 Task: Create in the project ArcticForge and in the Backlog issue 'Improve performance when searching large data sets' a child issue 'Integration with applicant tracking systems', and assign it to team member softage.1@softage.net. Create in the project ArcticForge and in the Backlog issue 'Implement user permissions to restrict access to sensitive data' a child issue 'Big data model interpretability and fairness testing and optimization', and assign it to team member softage.2@softage.net
Action: Mouse moved to (53, 56)
Screenshot: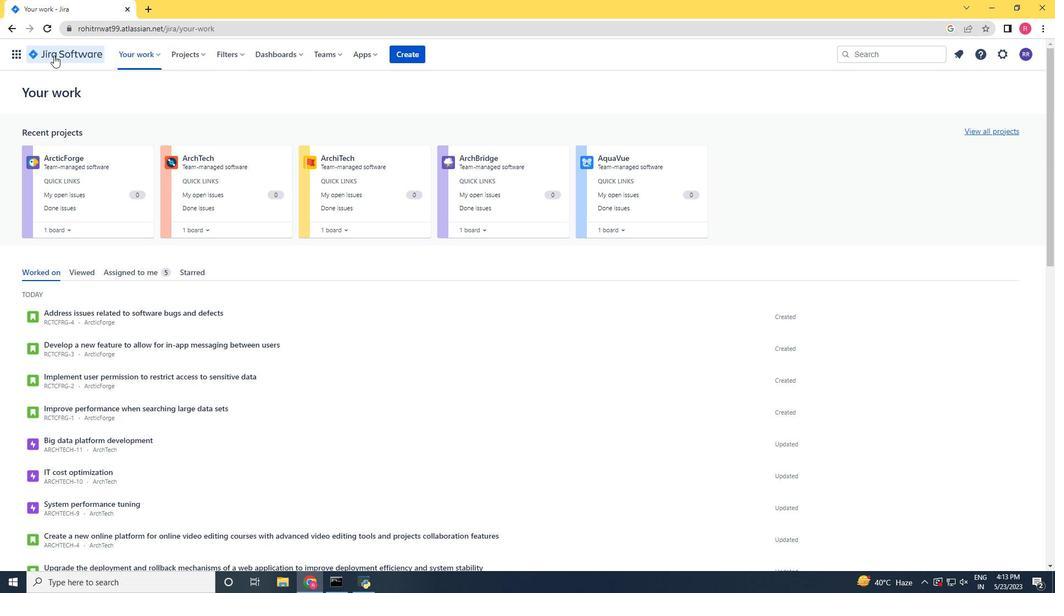 
Action: Mouse pressed left at (53, 56)
Screenshot: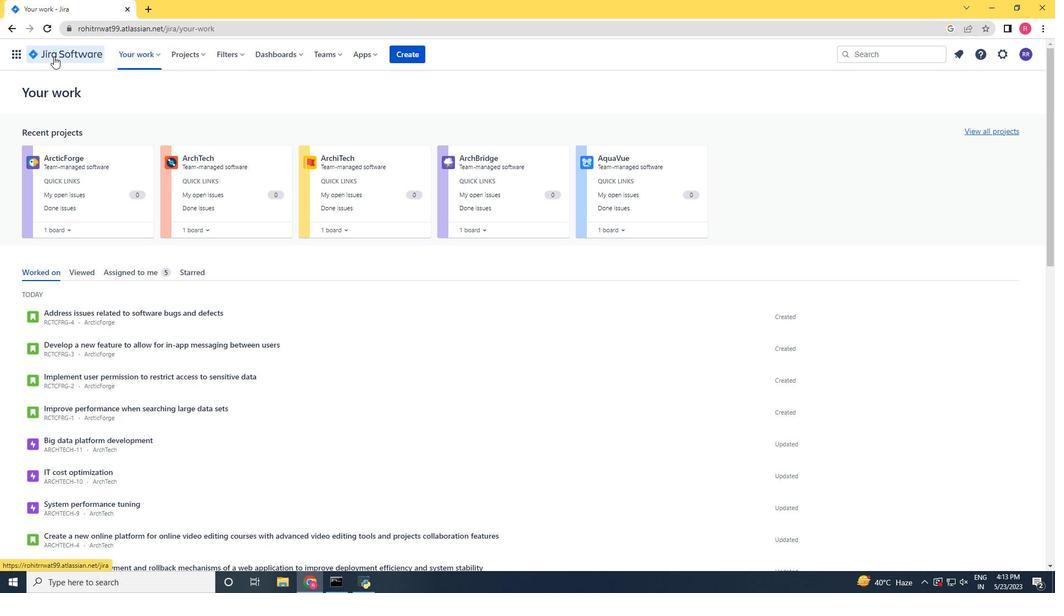 
Action: Mouse moved to (195, 56)
Screenshot: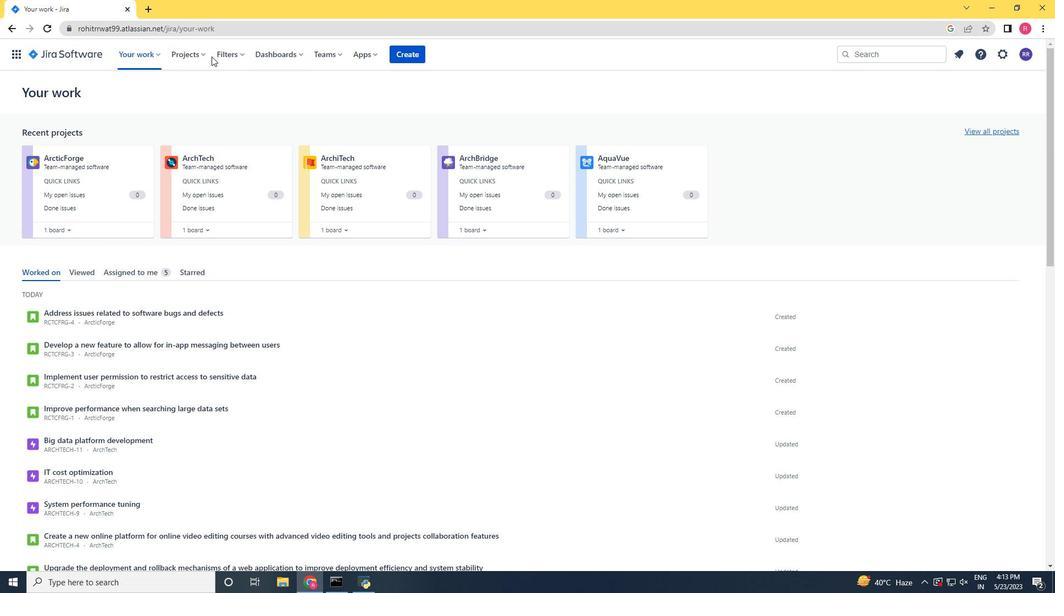 
Action: Mouse pressed left at (195, 56)
Screenshot: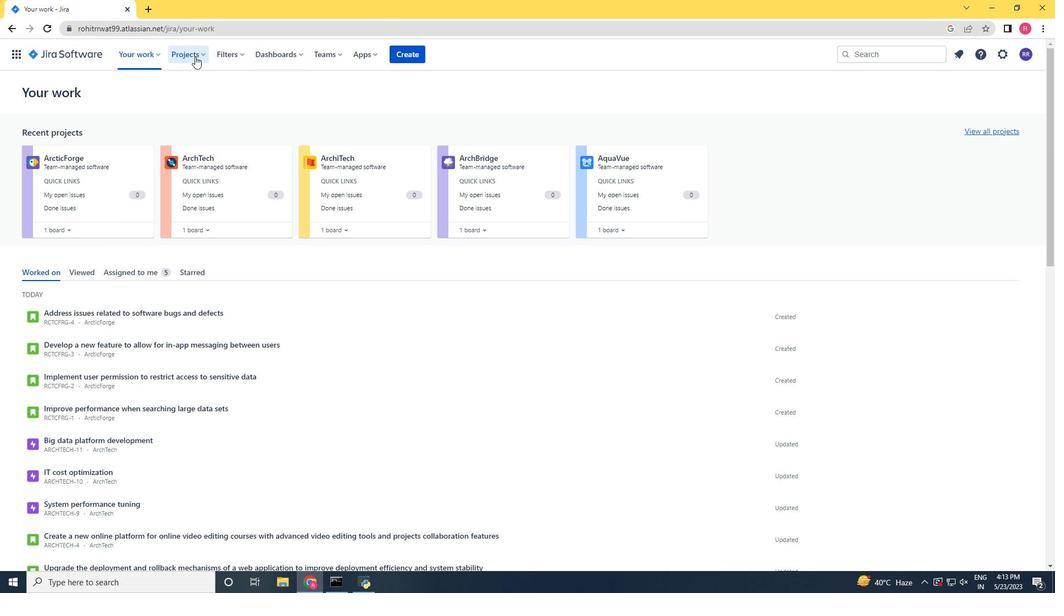 
Action: Mouse moved to (196, 98)
Screenshot: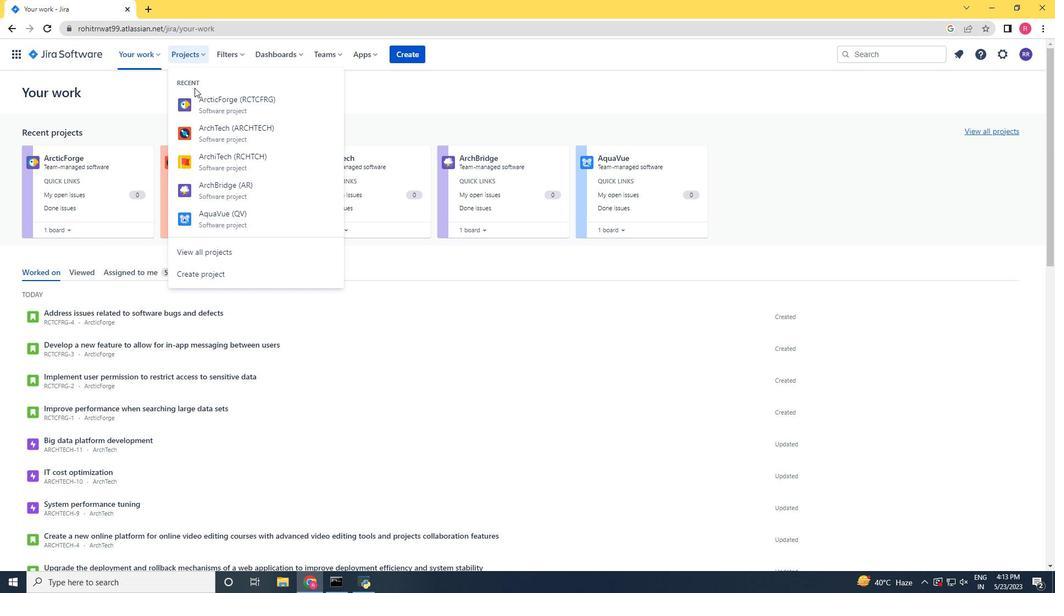 
Action: Mouse pressed left at (196, 98)
Screenshot: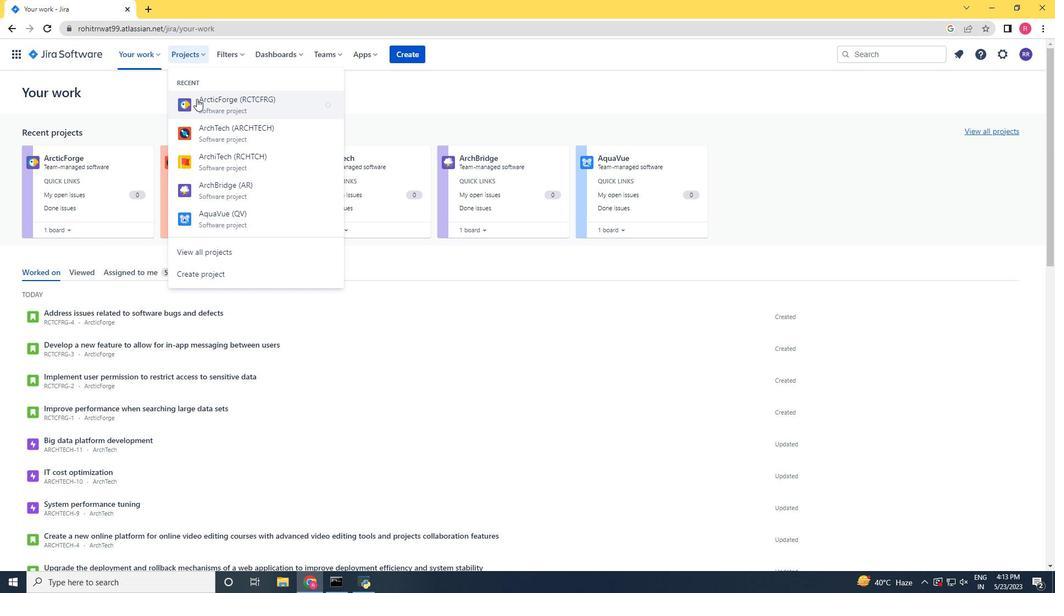 
Action: Mouse moved to (79, 172)
Screenshot: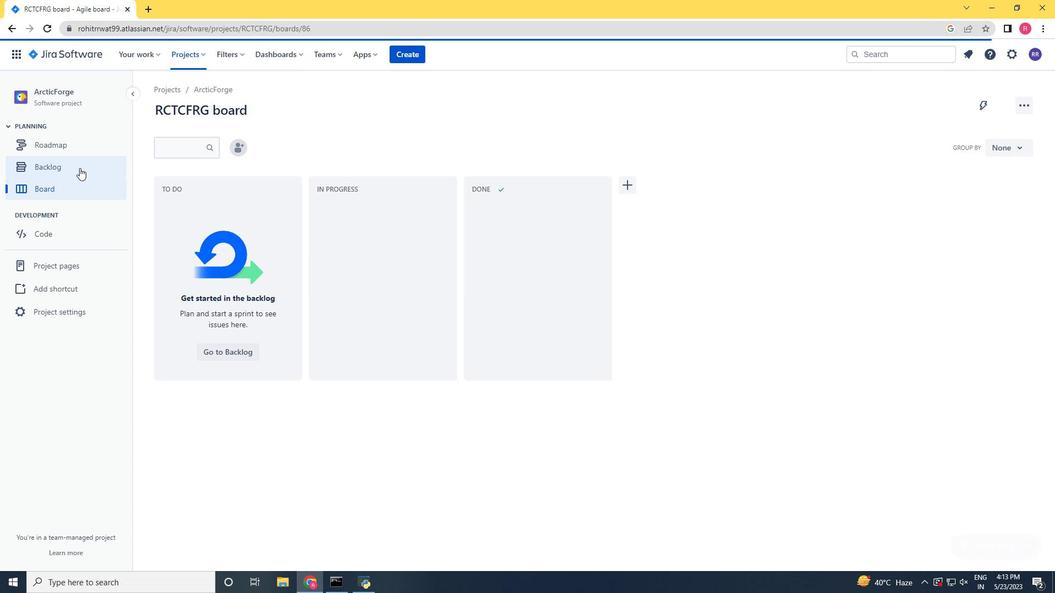 
Action: Mouse pressed left at (79, 172)
Screenshot: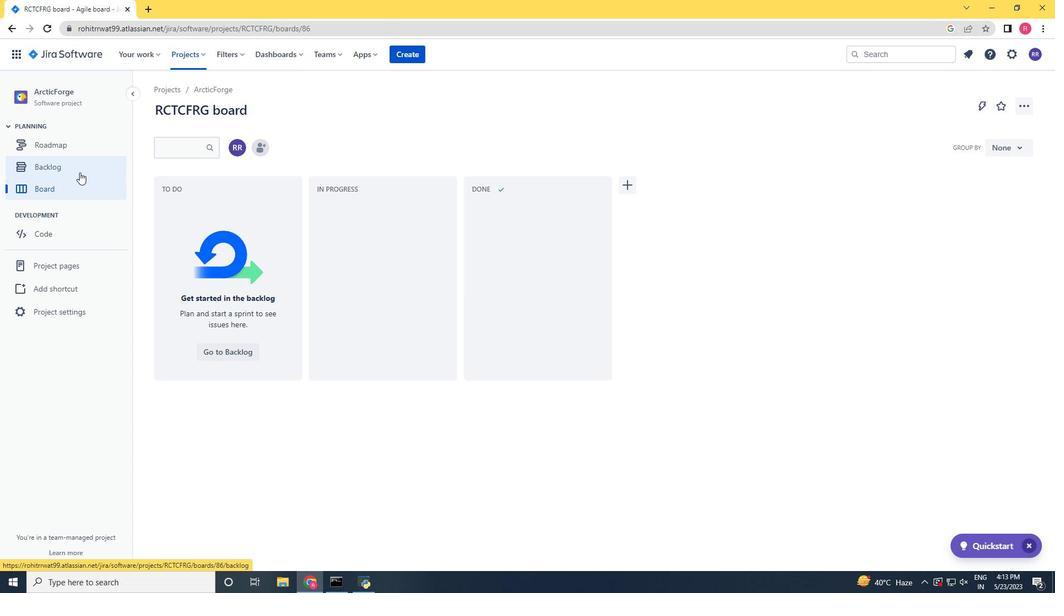 
Action: Mouse moved to (301, 307)
Screenshot: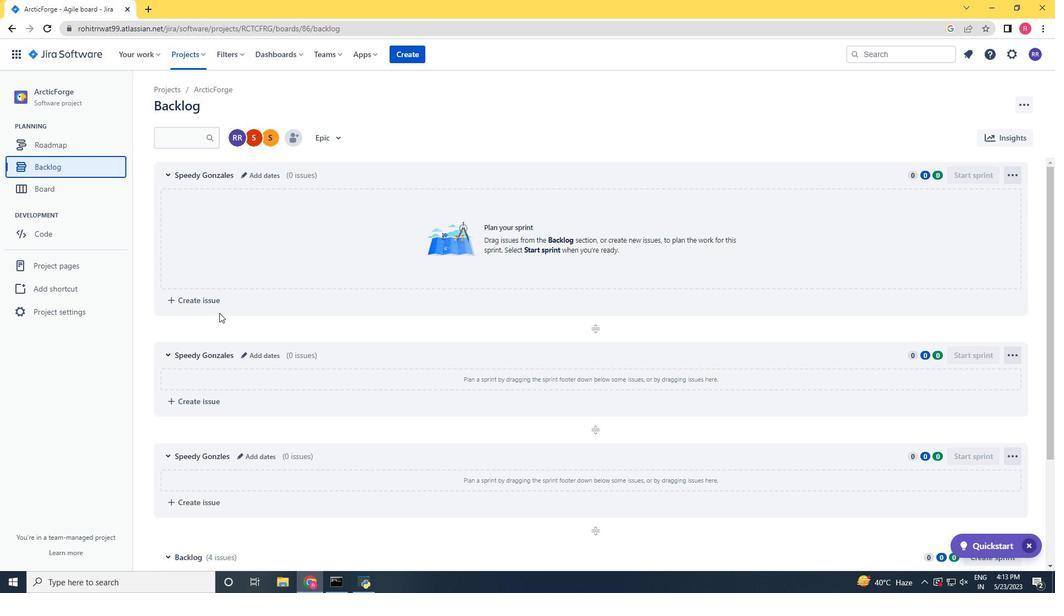 
Action: Mouse scrolled (301, 306) with delta (0, 0)
Screenshot: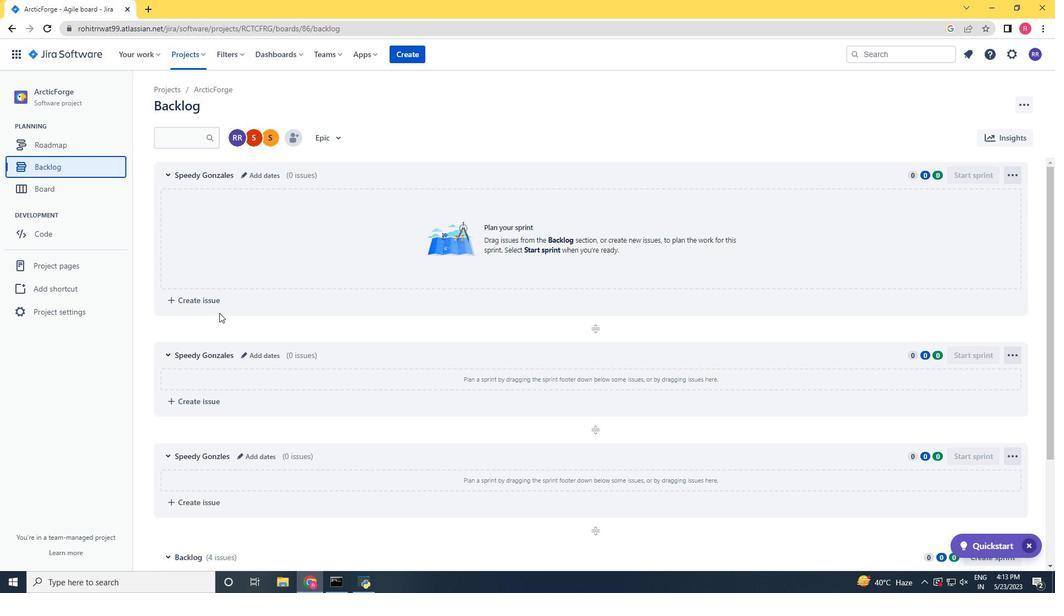 
Action: Mouse moved to (303, 310)
Screenshot: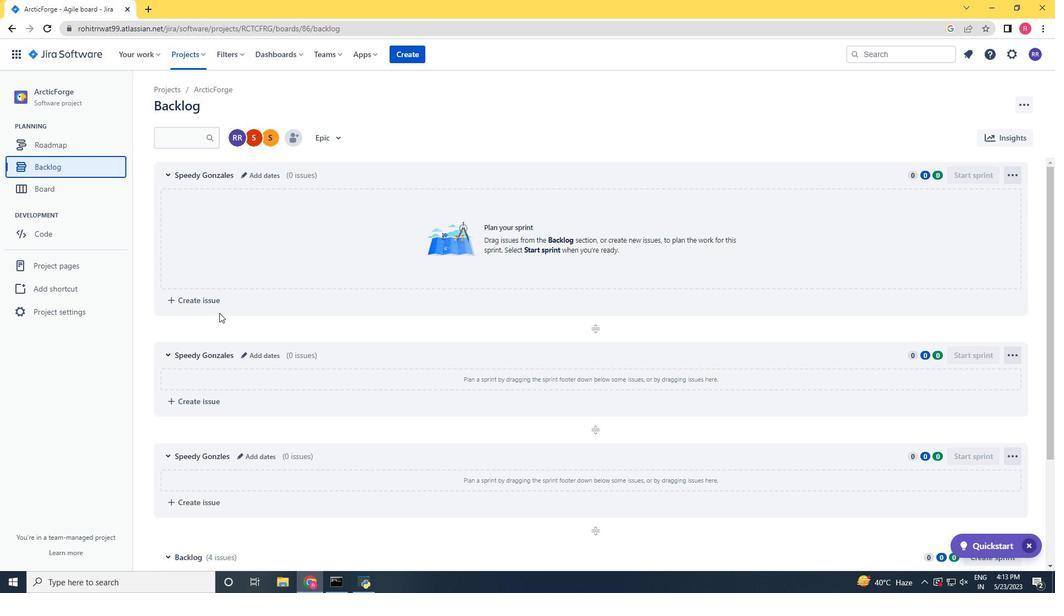 
Action: Mouse scrolled (303, 309) with delta (0, 0)
Screenshot: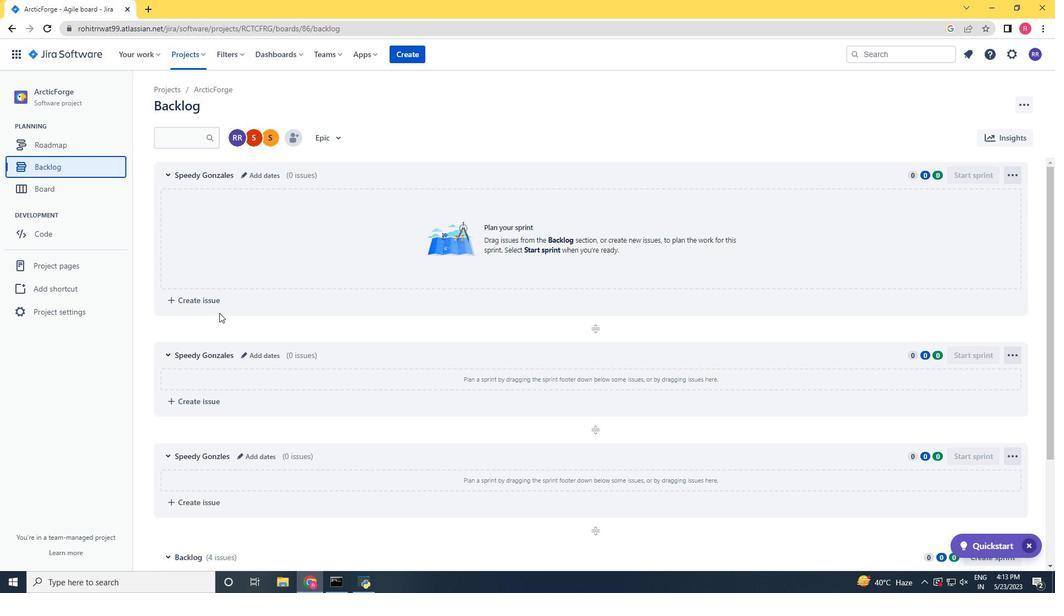 
Action: Mouse moved to (303, 312)
Screenshot: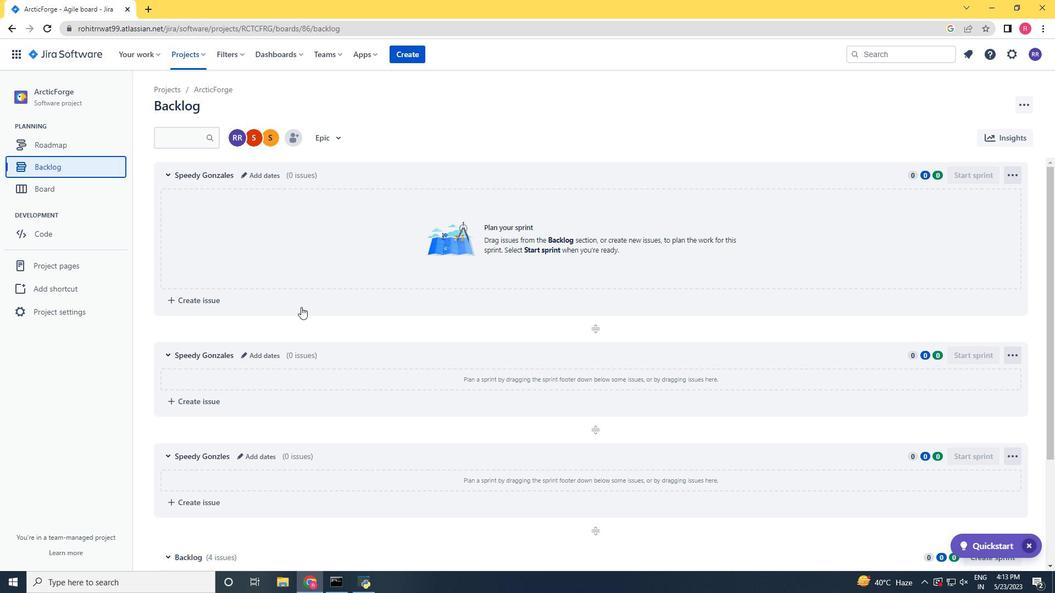 
Action: Mouse scrolled (303, 311) with delta (0, 0)
Screenshot: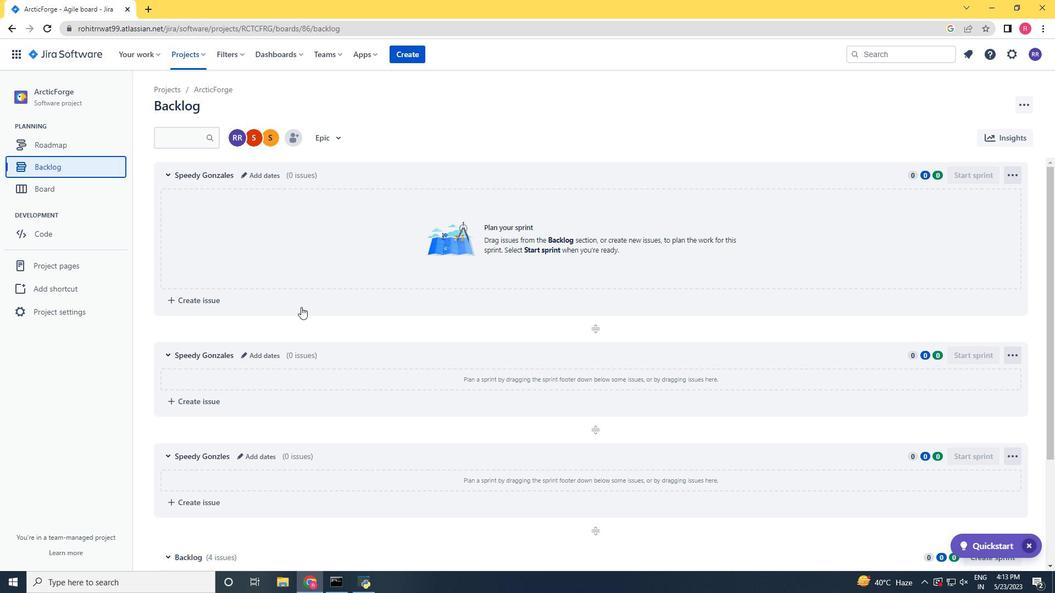 
Action: Mouse moved to (304, 313)
Screenshot: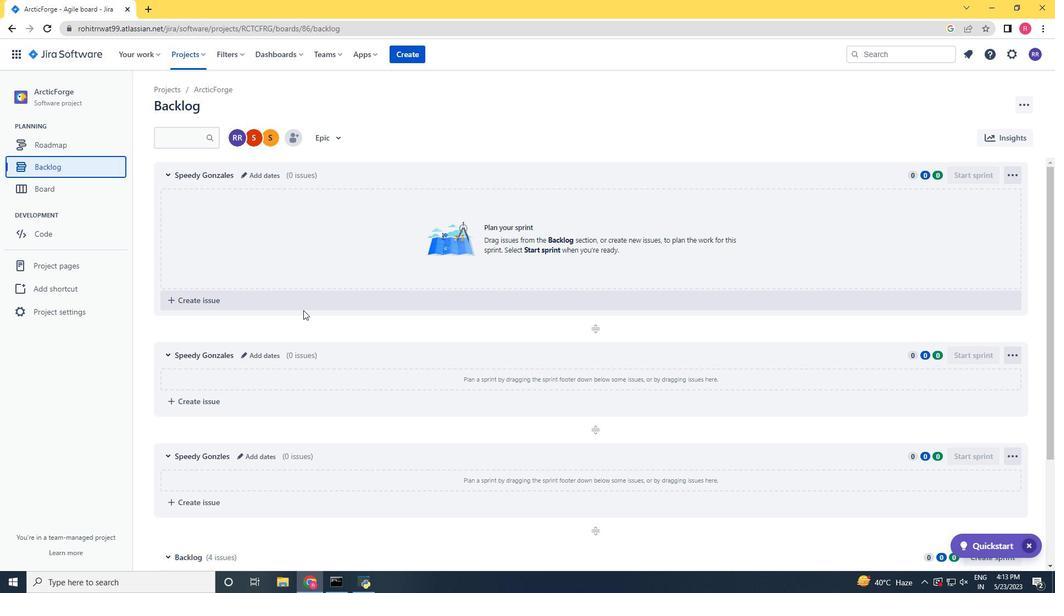 
Action: Mouse scrolled (304, 313) with delta (0, 0)
Screenshot: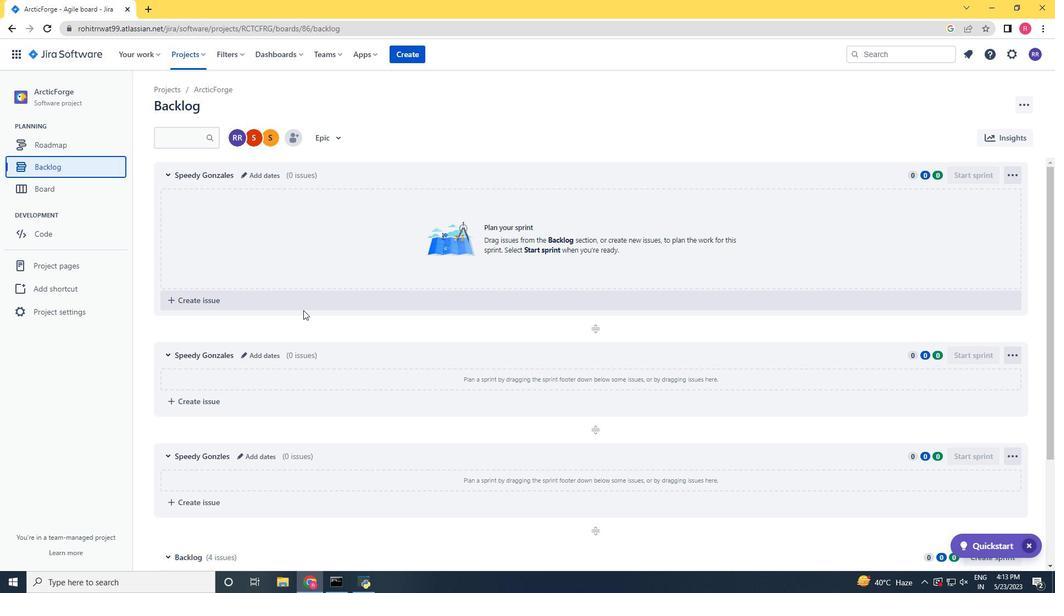 
Action: Mouse moved to (389, 478)
Screenshot: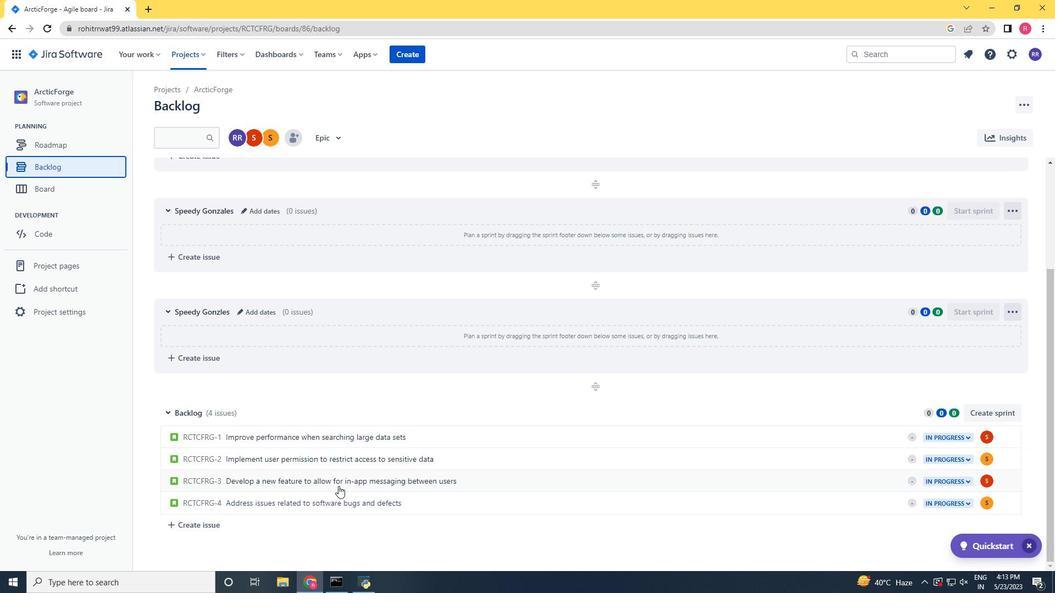 
Action: Mouse scrolled (389, 478) with delta (0, 0)
Screenshot: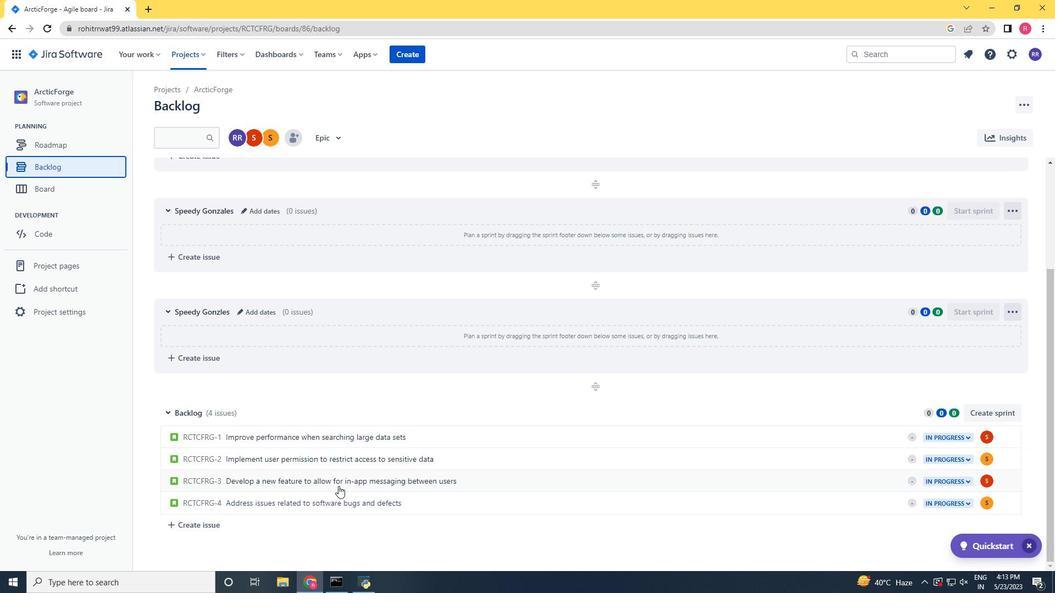 
Action: Mouse moved to (399, 478)
Screenshot: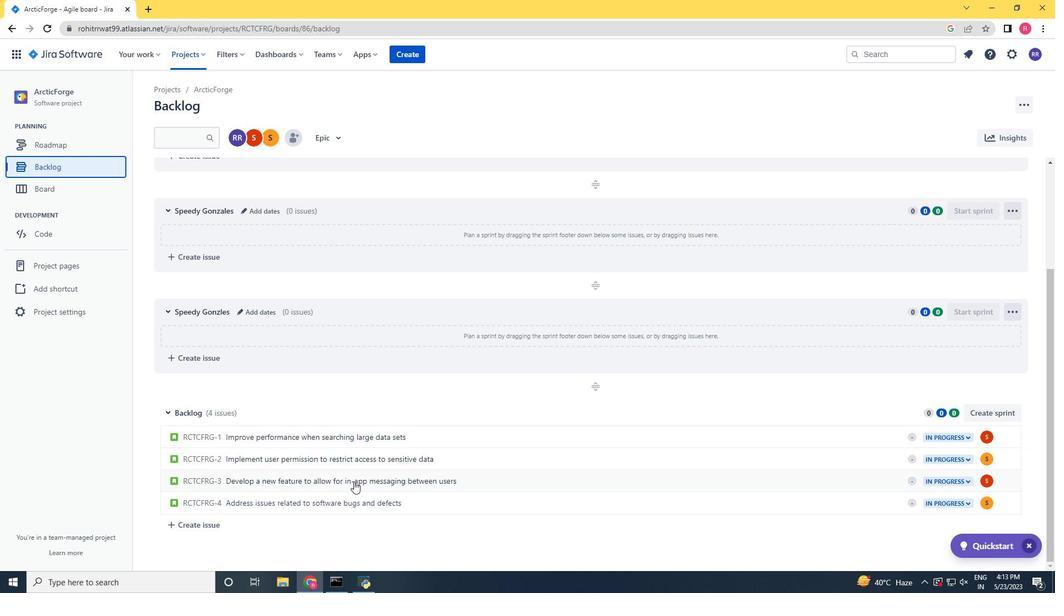 
Action: Mouse scrolled (399, 478) with delta (0, 0)
Screenshot: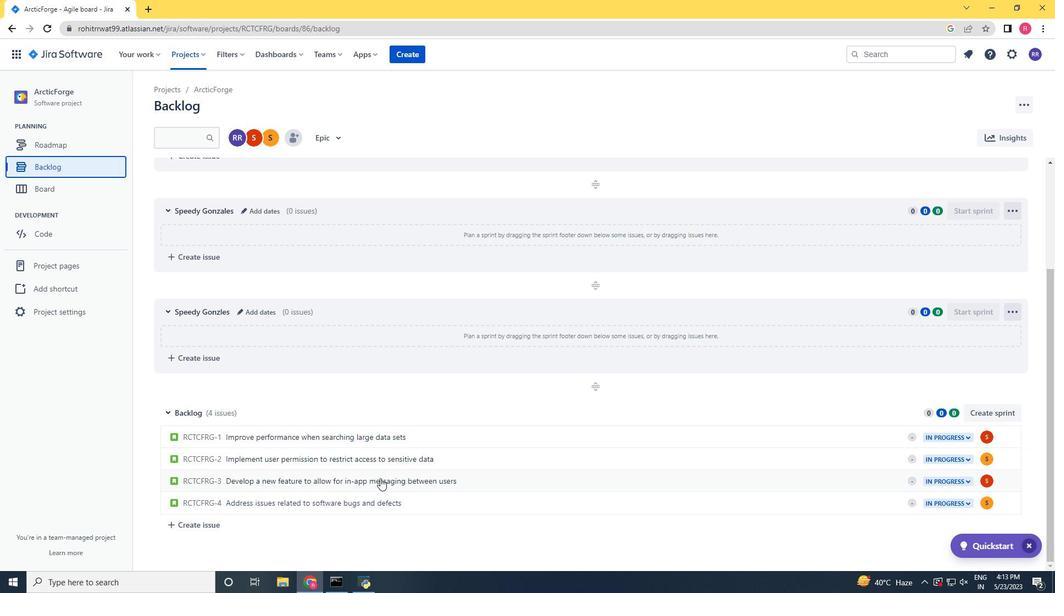 
Action: Mouse moved to (399, 478)
Screenshot: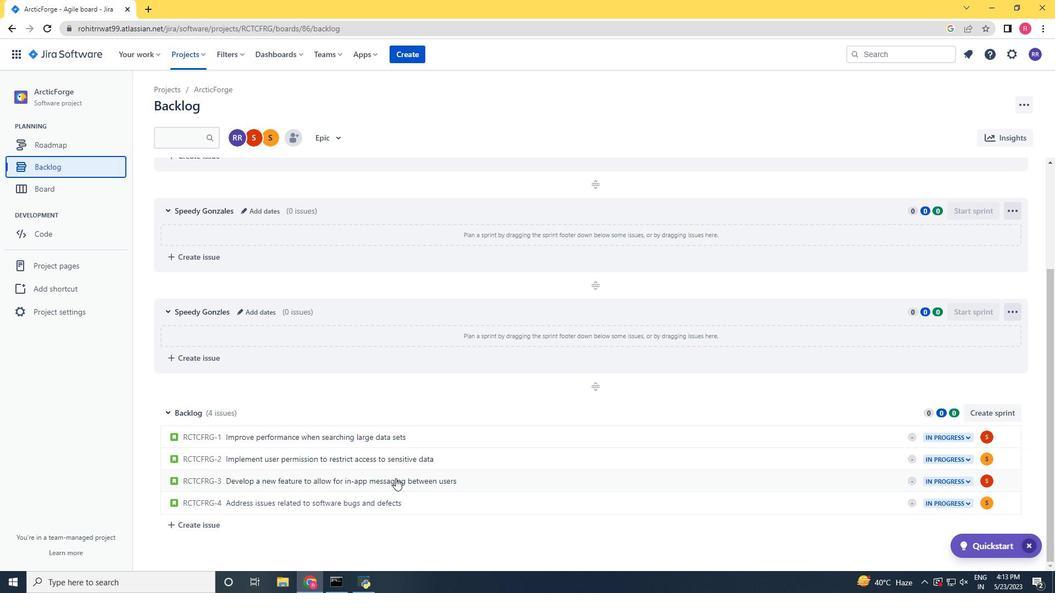 
Action: Mouse scrolled (399, 478) with delta (0, 0)
Screenshot: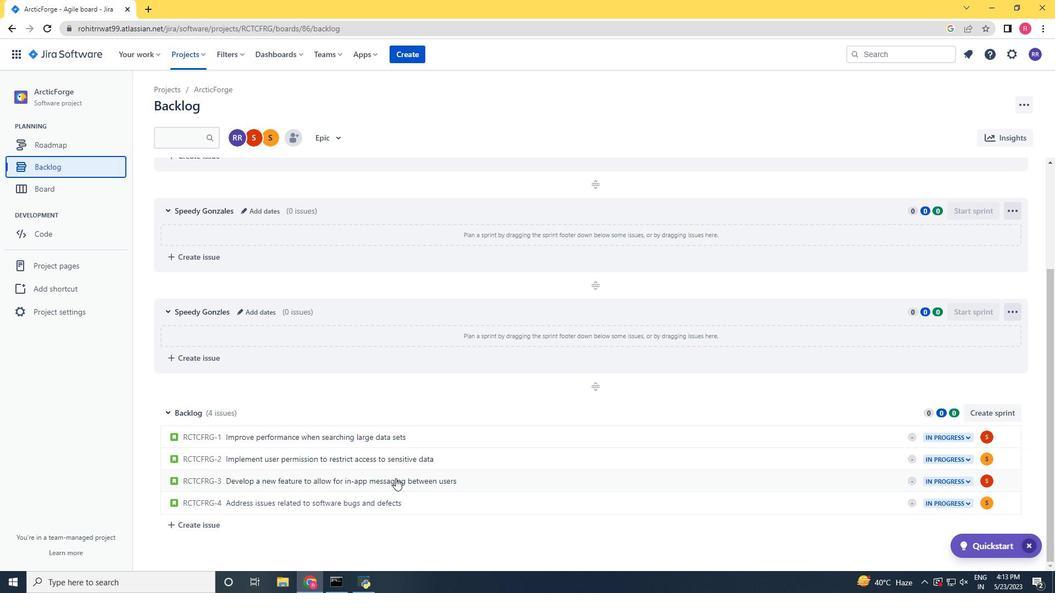 
Action: Mouse moved to (414, 478)
Screenshot: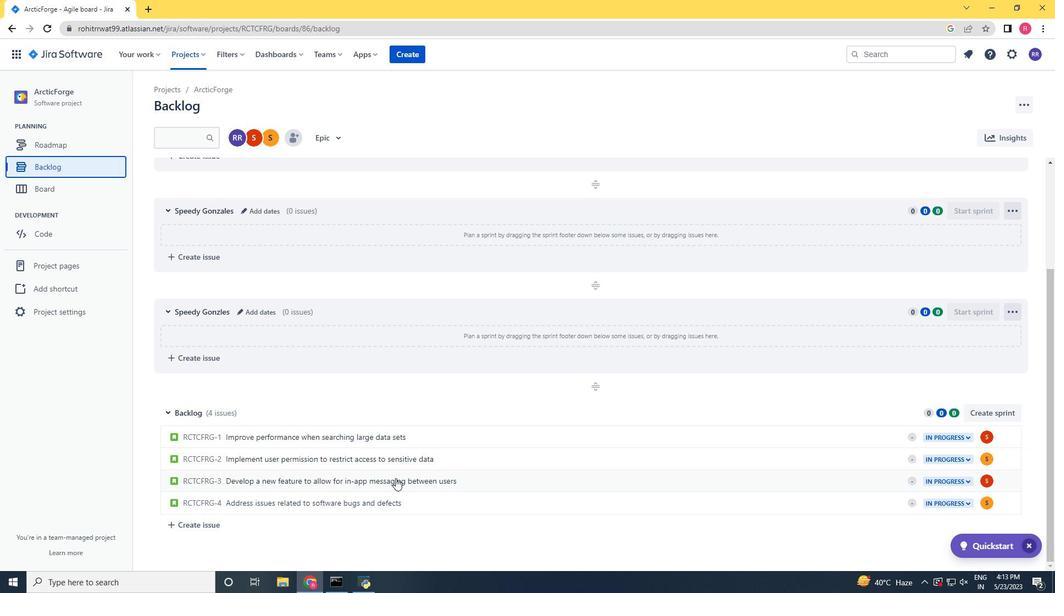 
Action: Mouse scrolled (414, 478) with delta (0, 0)
Screenshot: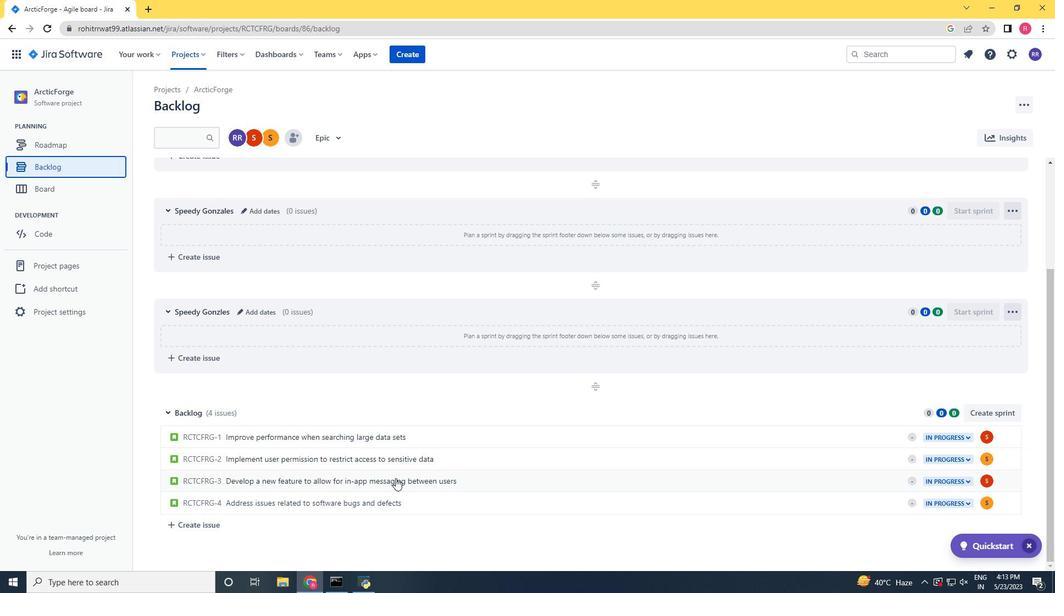 
Action: Mouse moved to (767, 441)
Screenshot: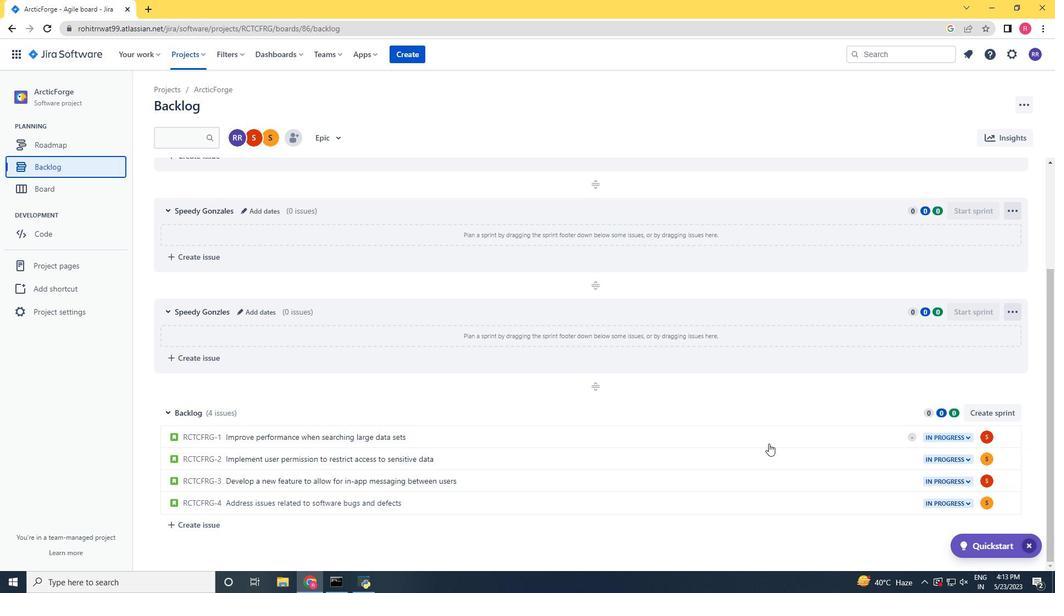 
Action: Mouse pressed left at (767, 441)
Screenshot: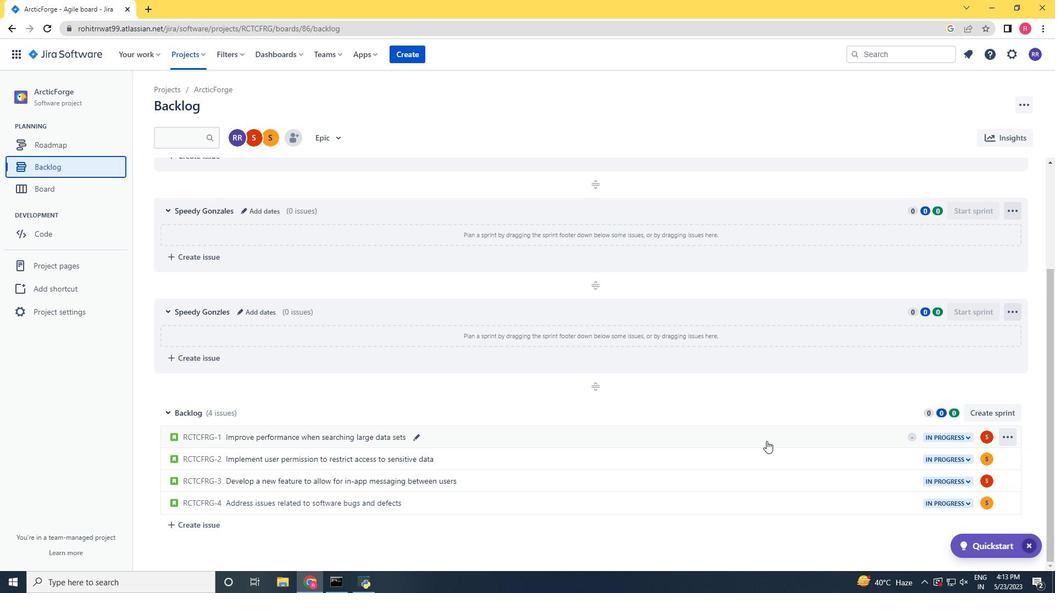 
Action: Mouse moved to (856, 231)
Screenshot: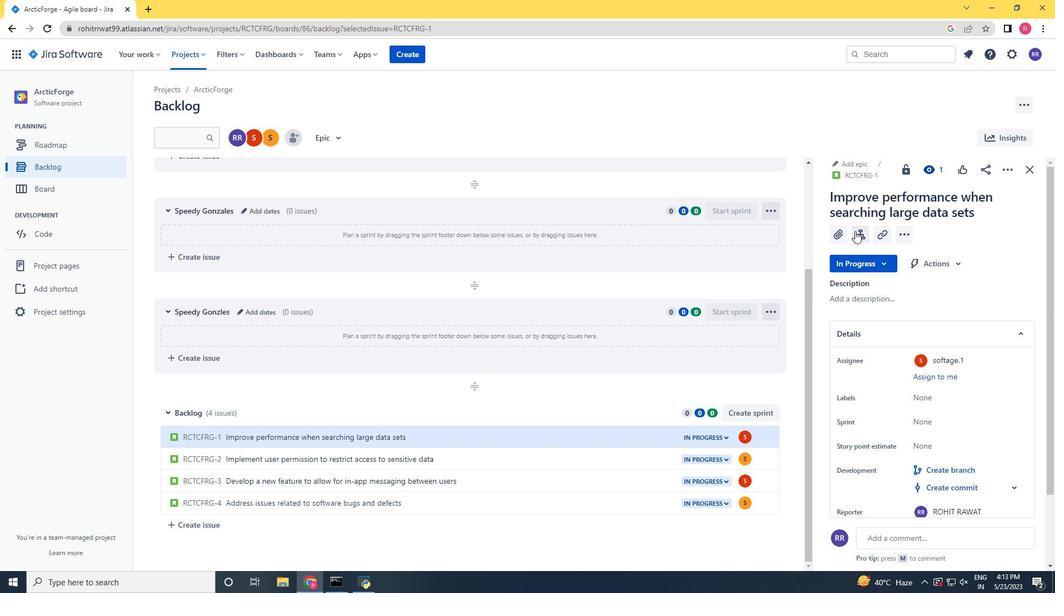 
Action: Mouse pressed left at (856, 231)
Screenshot: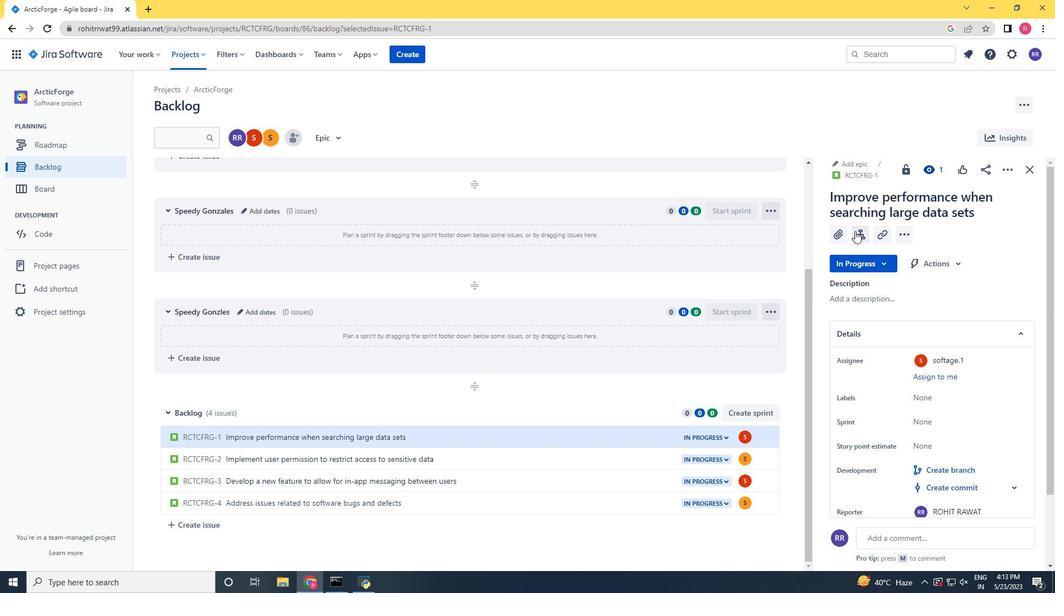 
Action: Key pressed <Key.shift_r>Integration<Key.space>
Screenshot: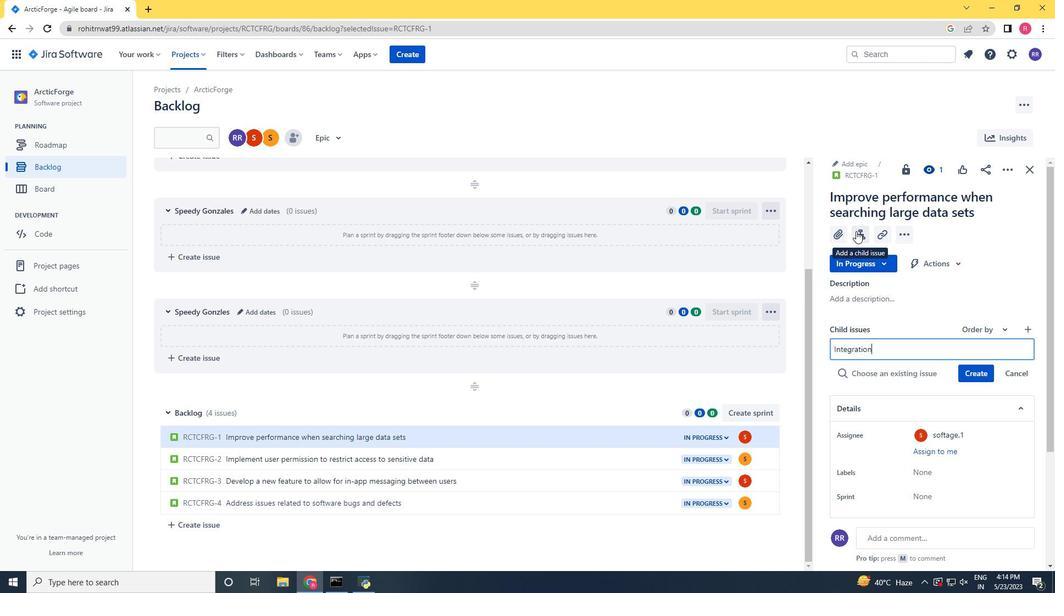 
Action: Mouse moved to (1055, 199)
Screenshot: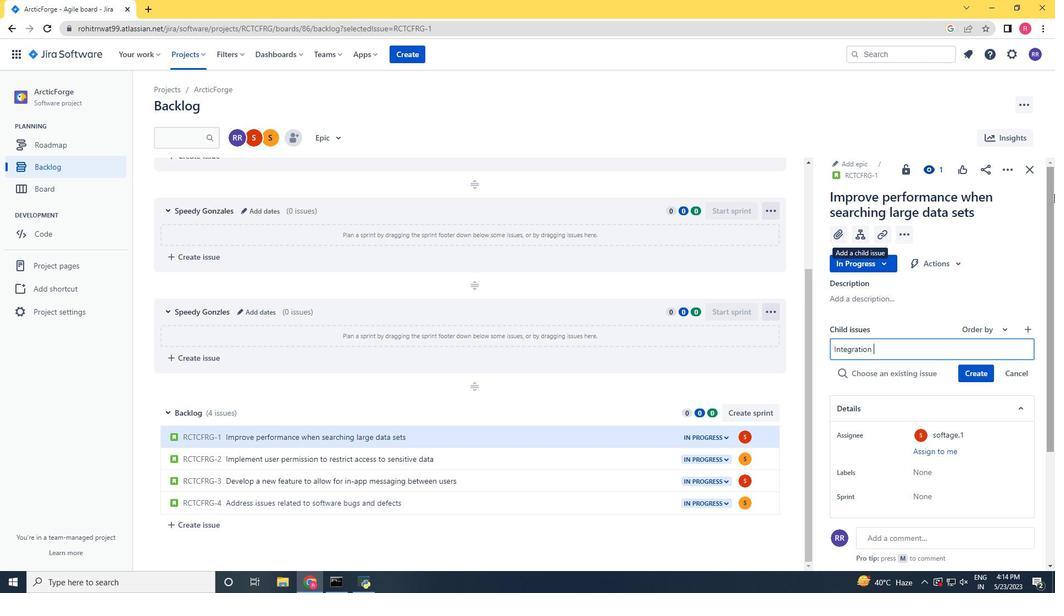 
Action: Key pressed with<Key.space><Key.space>applicant<Key.space>tracking<Key.space><Key.space>system<Key.space><Key.backspace>s<Key.enter>
Screenshot: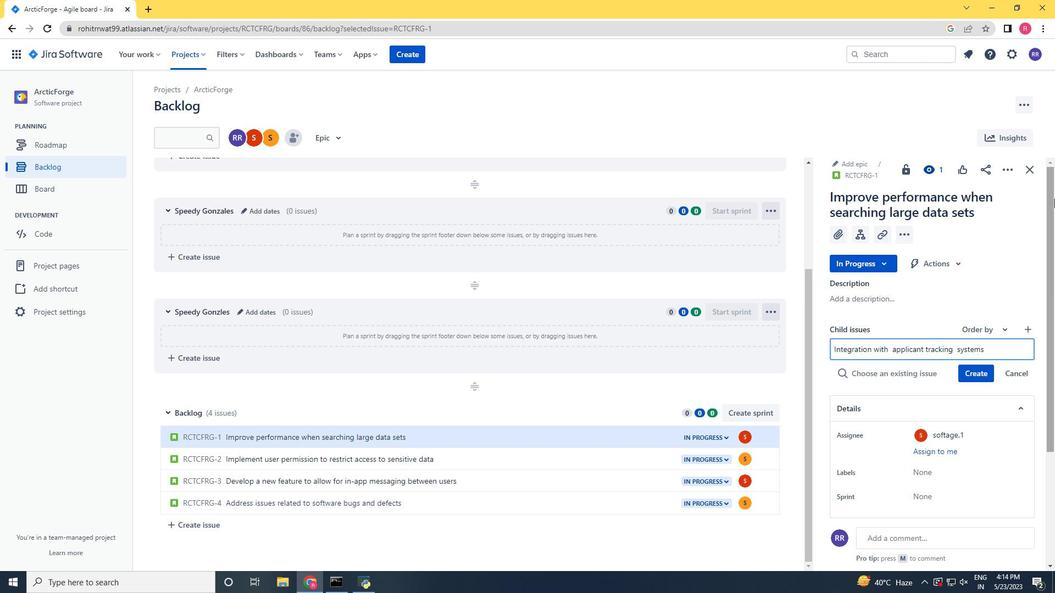 
Action: Mouse moved to (601, 463)
Screenshot: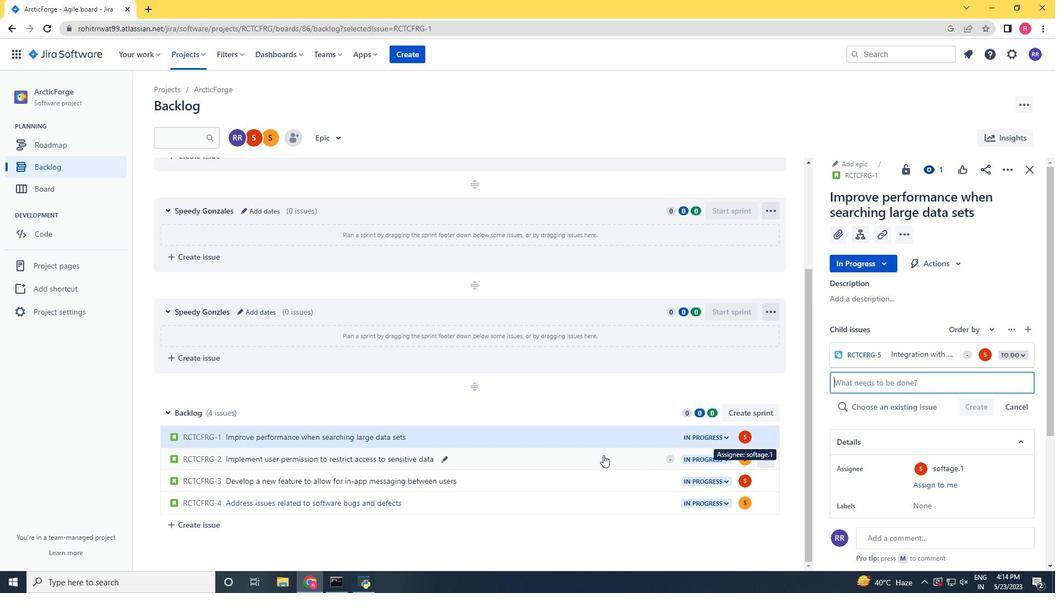 
Action: Mouse pressed left at (601, 463)
Screenshot: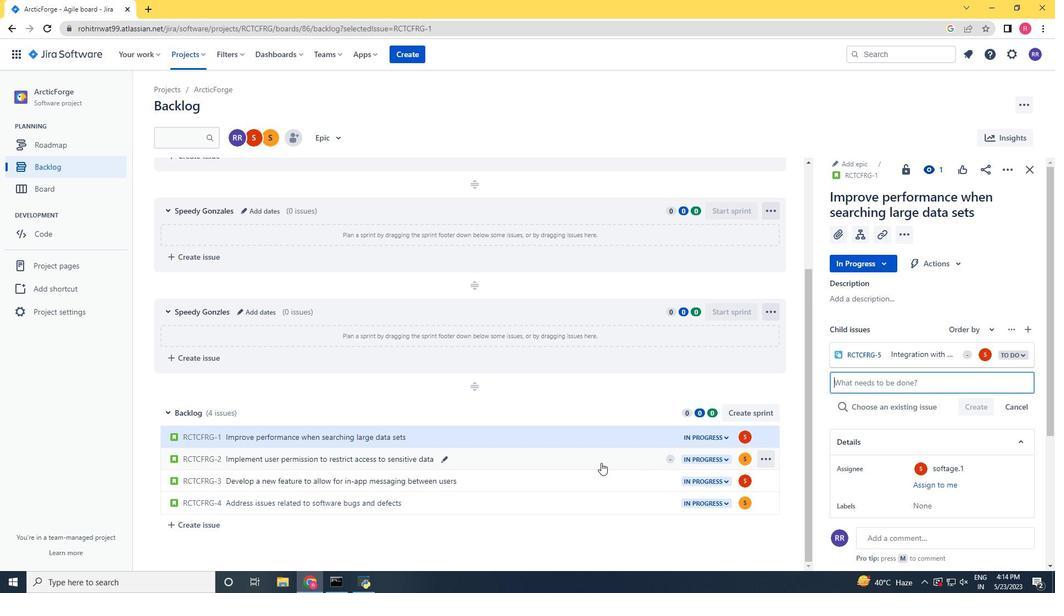 
Action: Mouse moved to (861, 238)
Screenshot: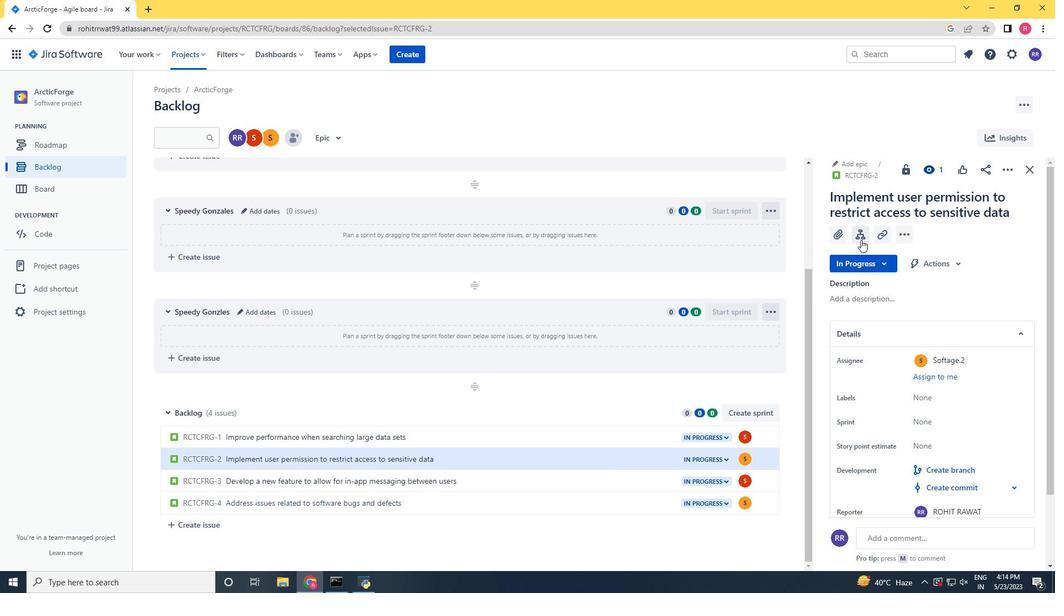 
Action: Mouse pressed left at (861, 238)
Screenshot: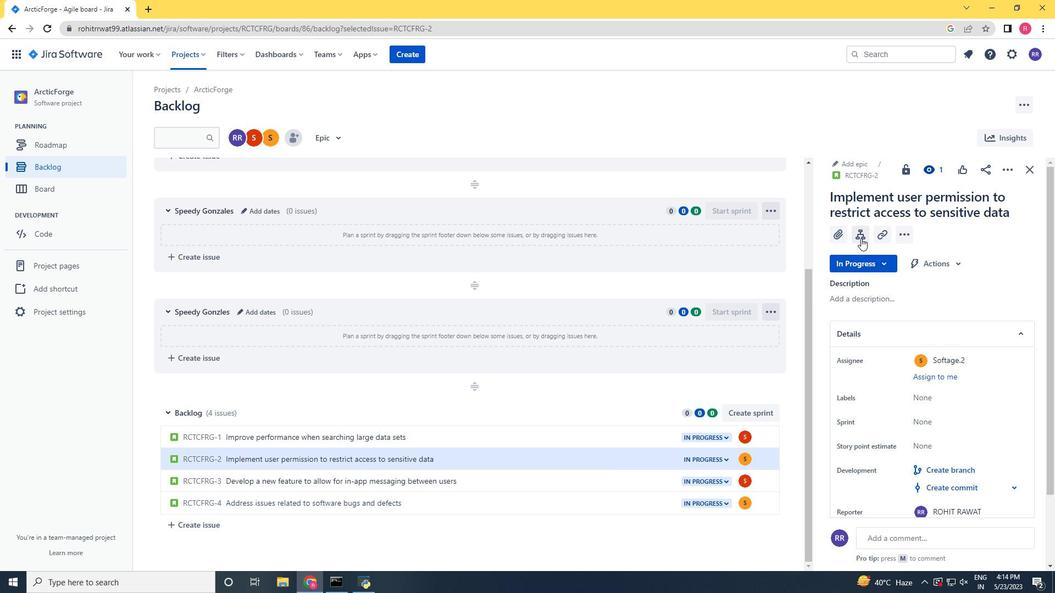 
Action: Mouse moved to (1012, 353)
Screenshot: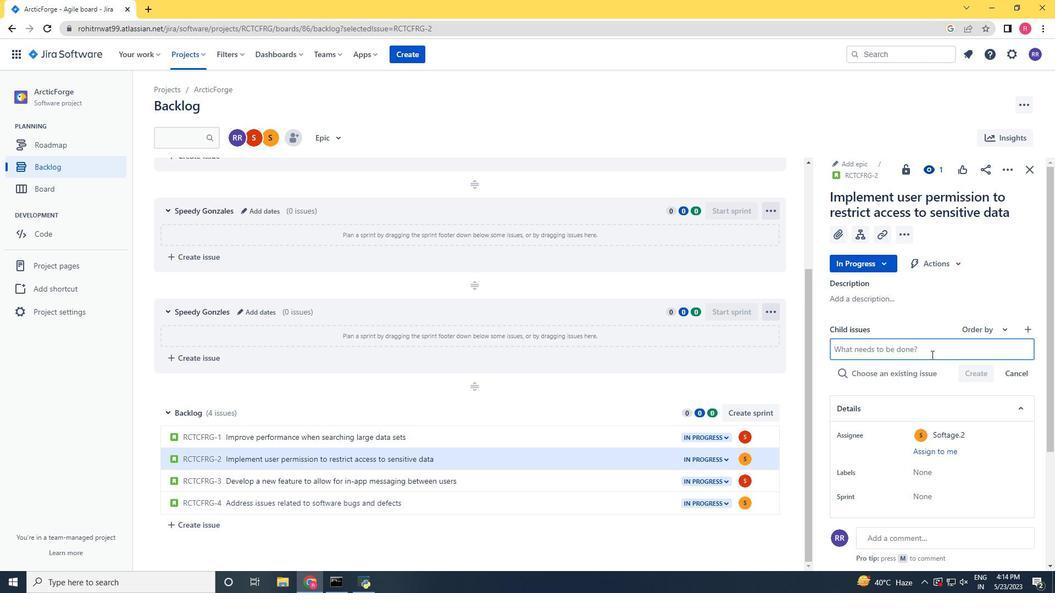
Action: Key pressed <Key.shift>BIg<Key.space><Key.backspace><Key.backspace><Key.backspace>ig<Key.space>data<Key.space>model<Key.space>interpretability<Key.space>
Screenshot: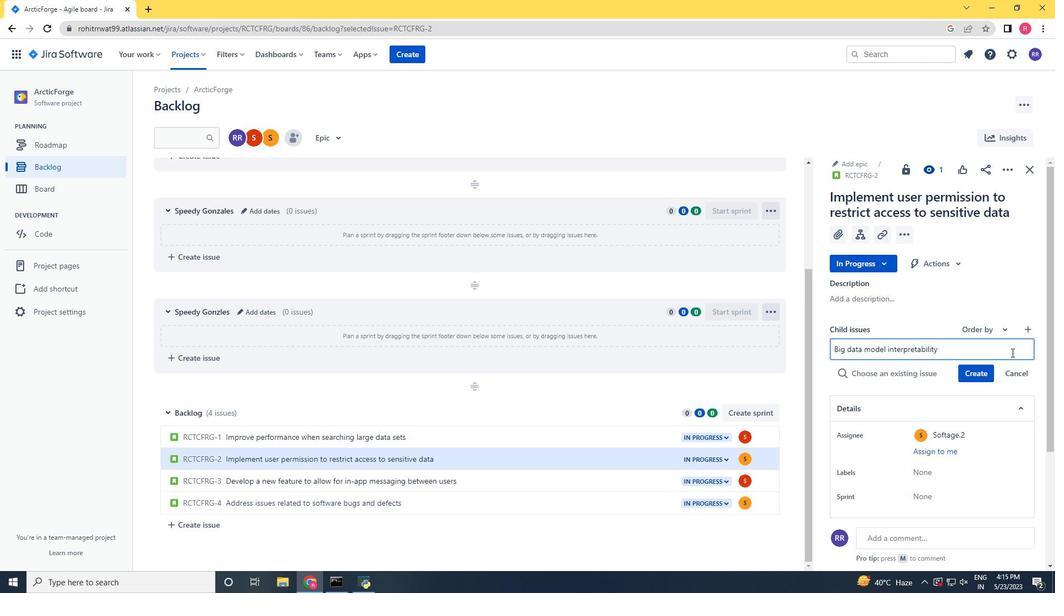 
Action: Mouse moved to (943, 301)
Screenshot: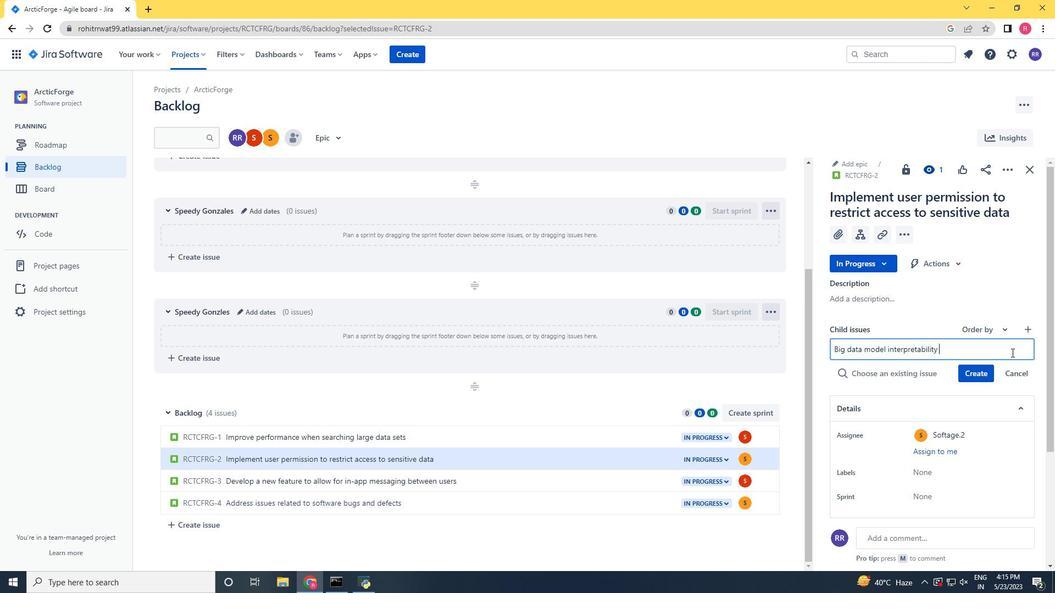 
Action: Key pressed and<Key.space>fairness<Key.space>testing<Key.space>and<Key.space>optimizatimo<Key.backspace><Key.backspace>ion<Key.space><Key.left><Key.left><Key.left><Key.left><Key.left><Key.left><Key.left><Key.left><Key.left><Key.left><Key.left><Key.left><Key.right><Key.right><Key.right><Key.right><Key.right><Key.right><Key.right><Key.right><Key.right><Key.backspace><Key.enter>
Screenshot: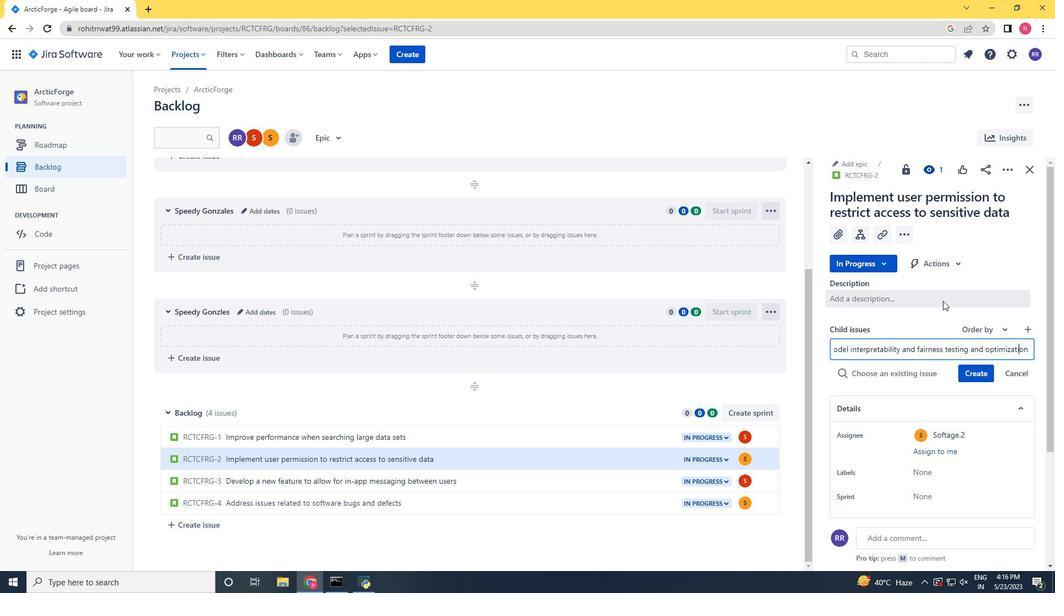 
Action: Mouse moved to (982, 356)
Screenshot: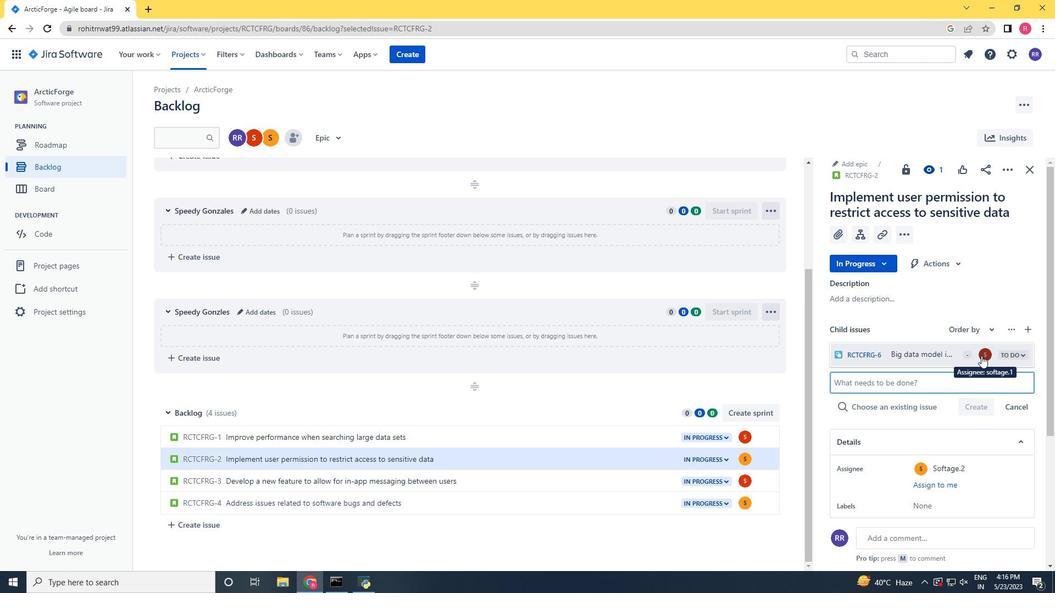 
Action: Mouse pressed left at (982, 356)
Screenshot: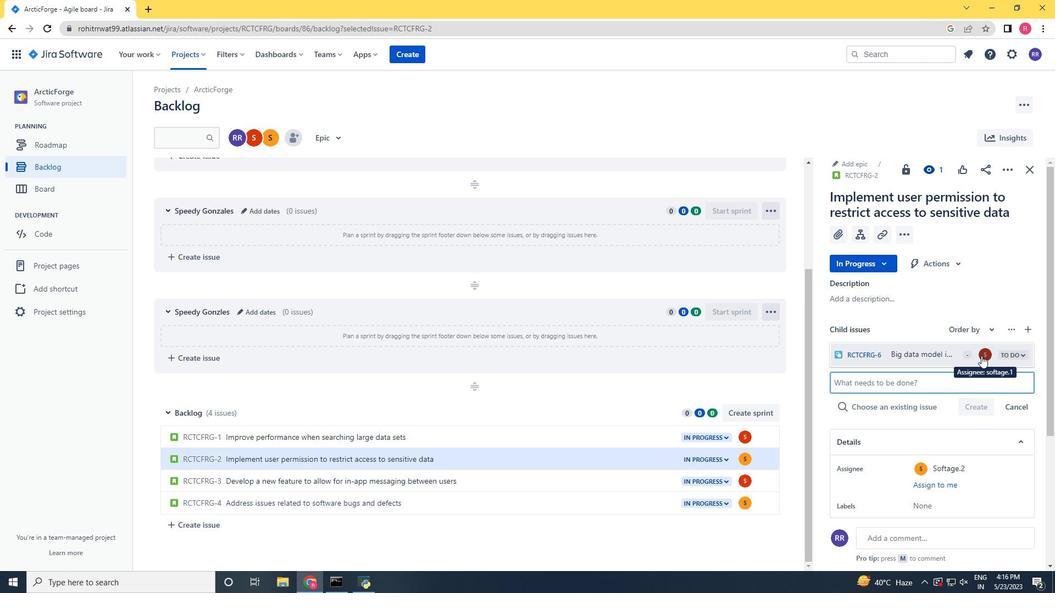 
Action: Key pressed softage,<Key.backspace>.2
Screenshot: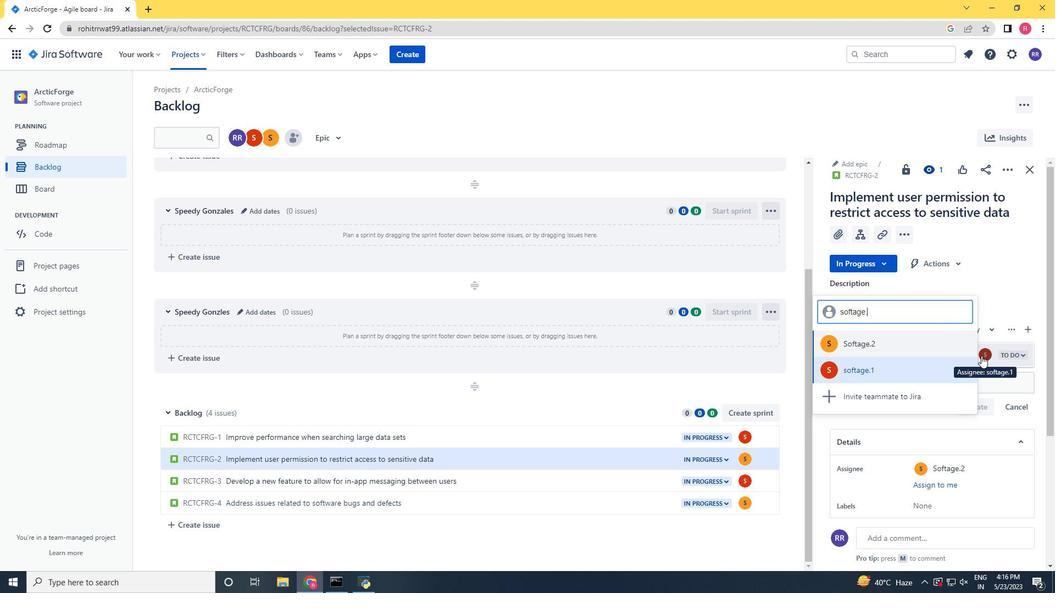 
Action: Mouse moved to (875, 340)
Screenshot: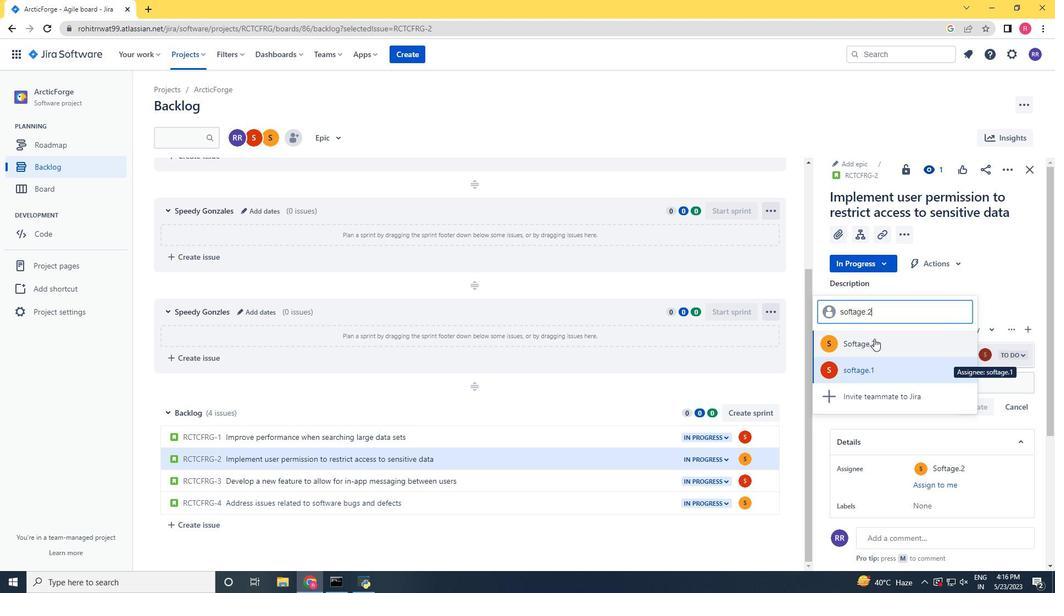 
Action: Mouse pressed left at (875, 340)
Screenshot: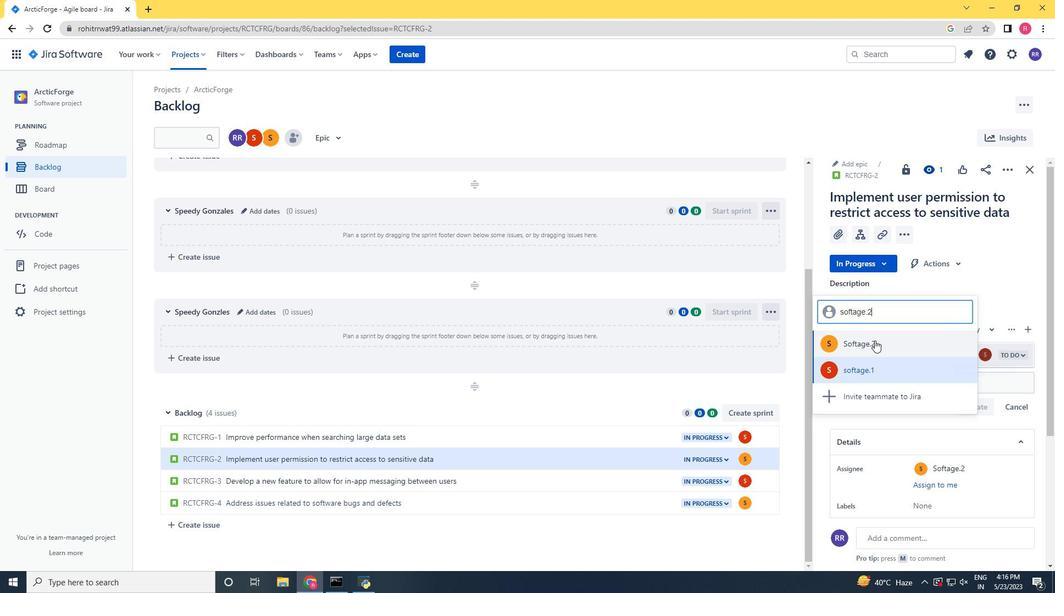 
Action: Mouse moved to (985, 399)
Screenshot: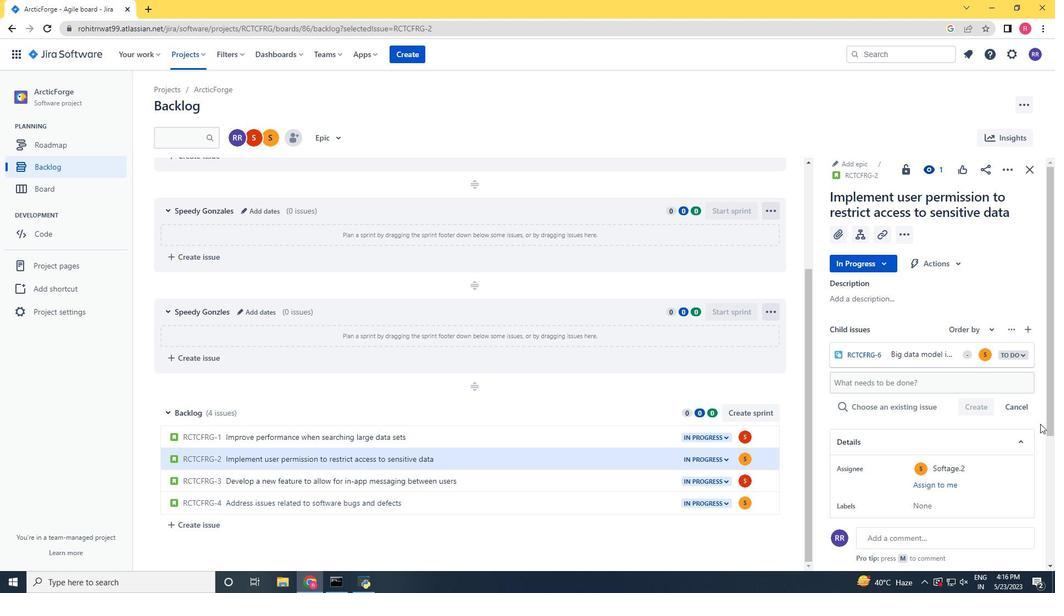 
